Task: Set up an email rule in Outlook to play 'Melody1.mp3' when an email from 'tom@company.com' is received.
Action: Mouse moved to (9, 30)
Screenshot: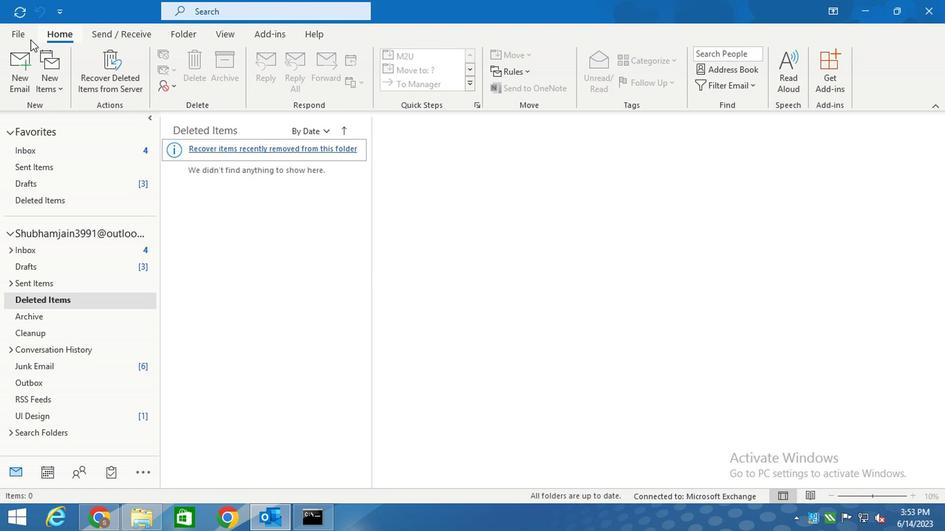 
Action: Mouse pressed left at (9, 30)
Screenshot: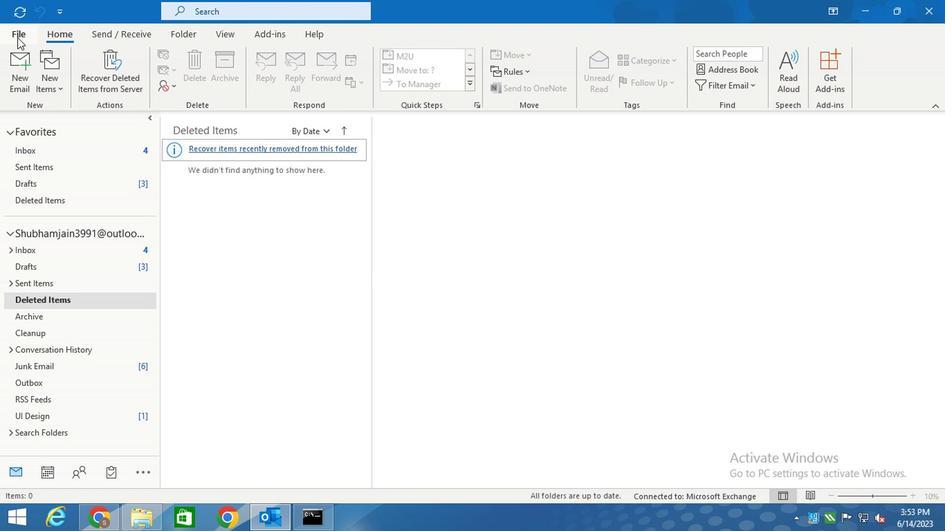 
Action: Mouse moved to (154, 433)
Screenshot: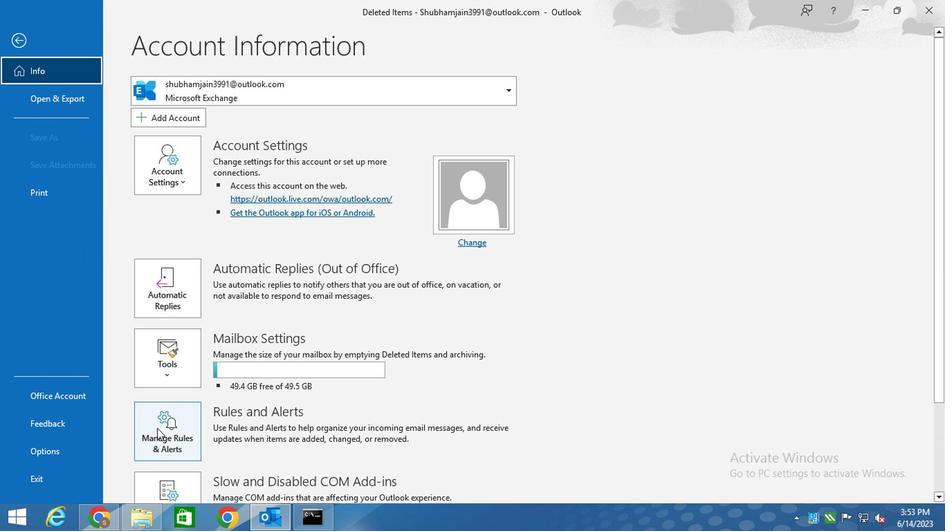 
Action: Mouse pressed left at (154, 433)
Screenshot: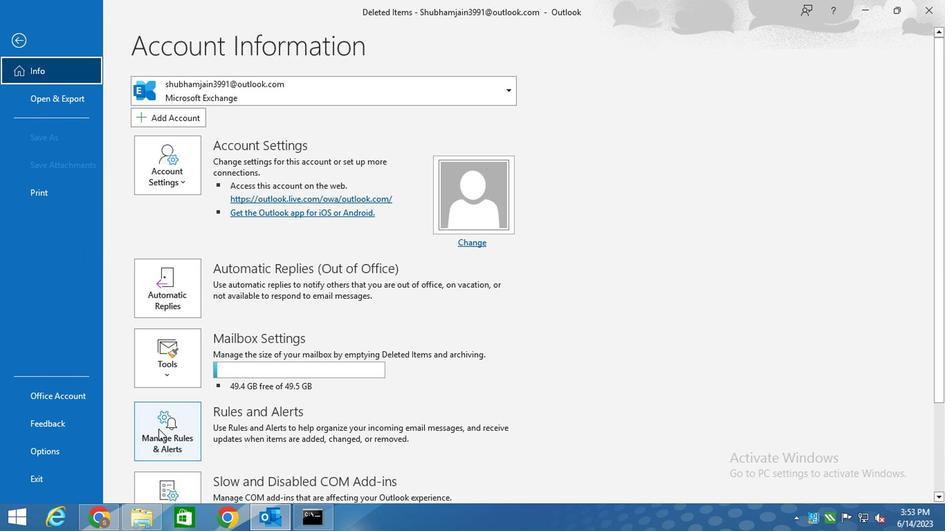 
Action: Mouse moved to (332, 132)
Screenshot: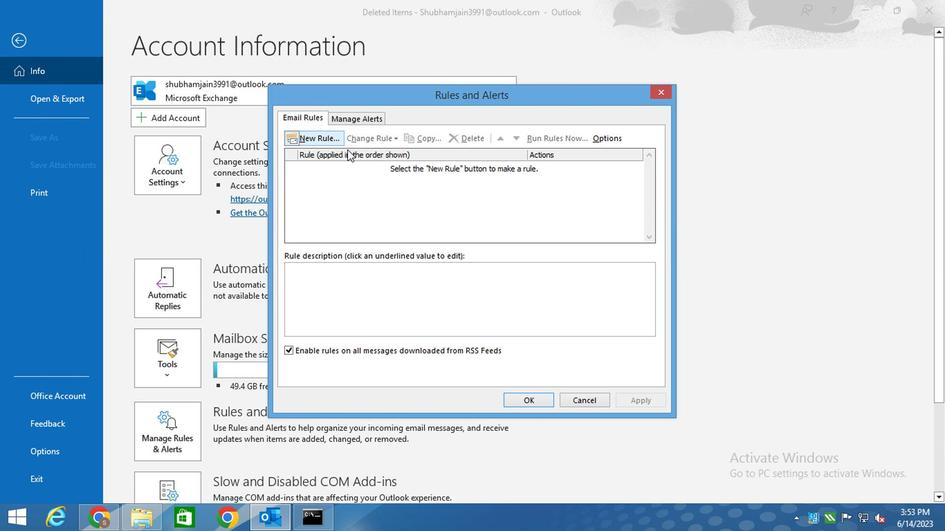 
Action: Mouse pressed left at (332, 132)
Screenshot: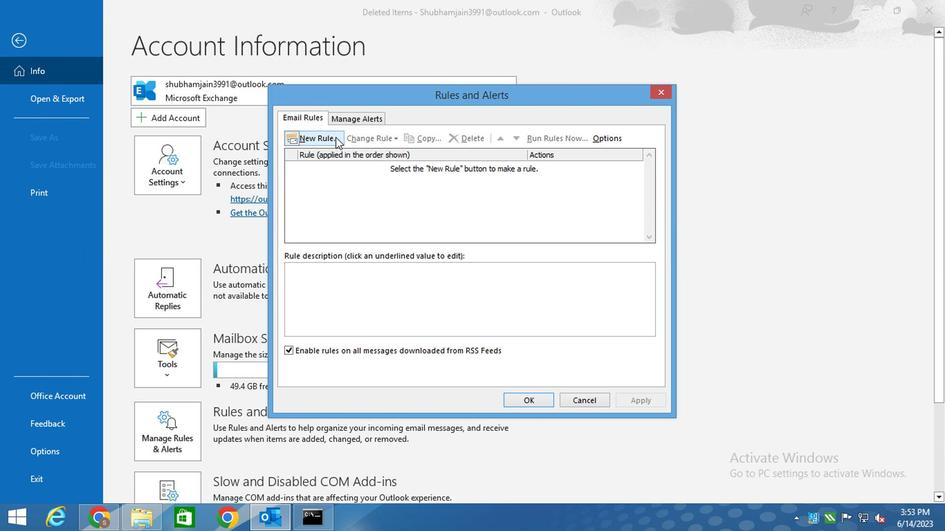 
Action: Mouse moved to (375, 216)
Screenshot: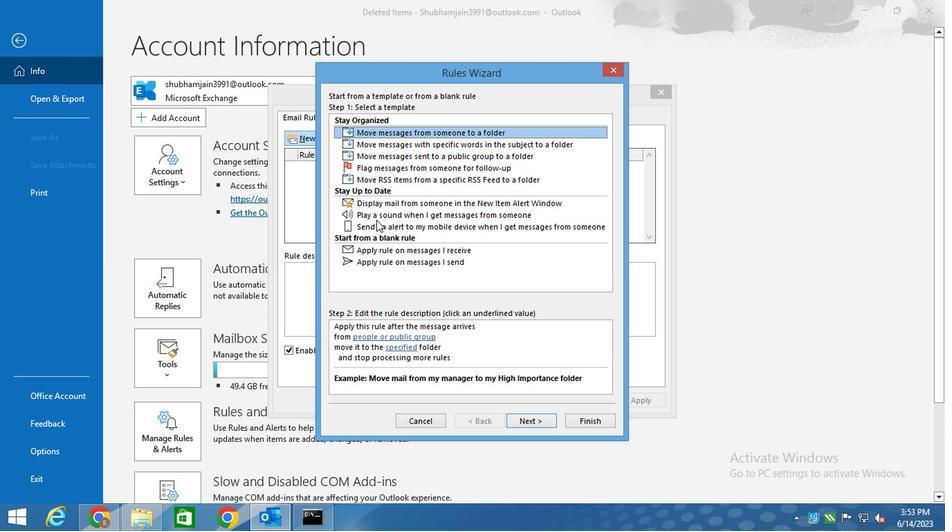 
Action: Mouse pressed left at (375, 216)
Screenshot: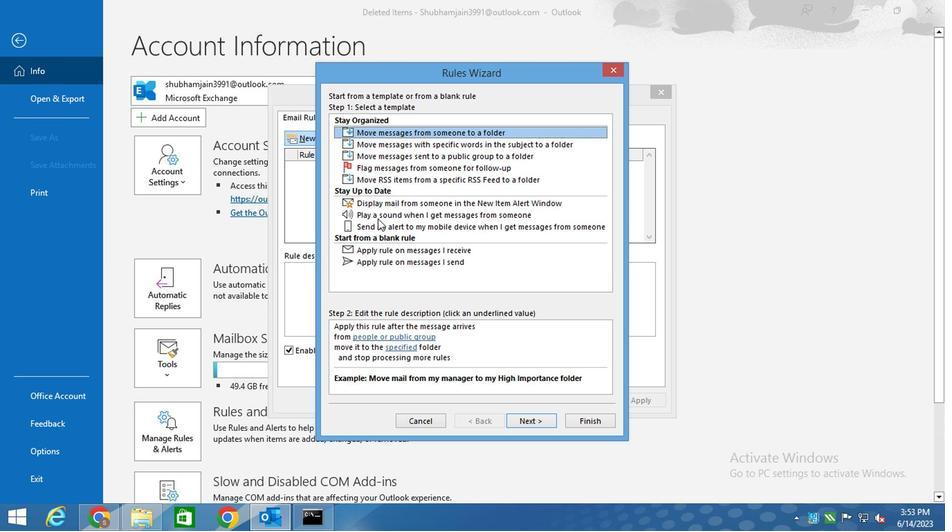 
Action: Mouse moved to (366, 348)
Screenshot: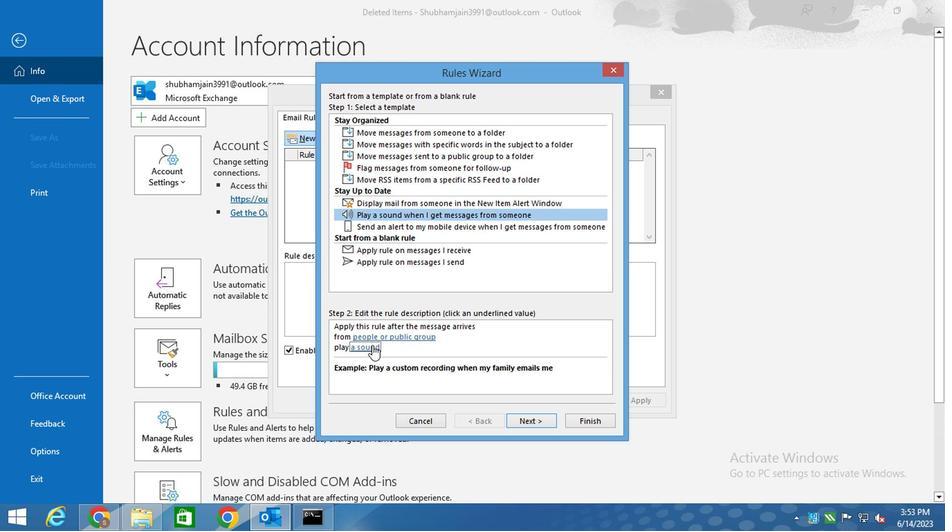 
Action: Mouse pressed left at (366, 348)
Screenshot: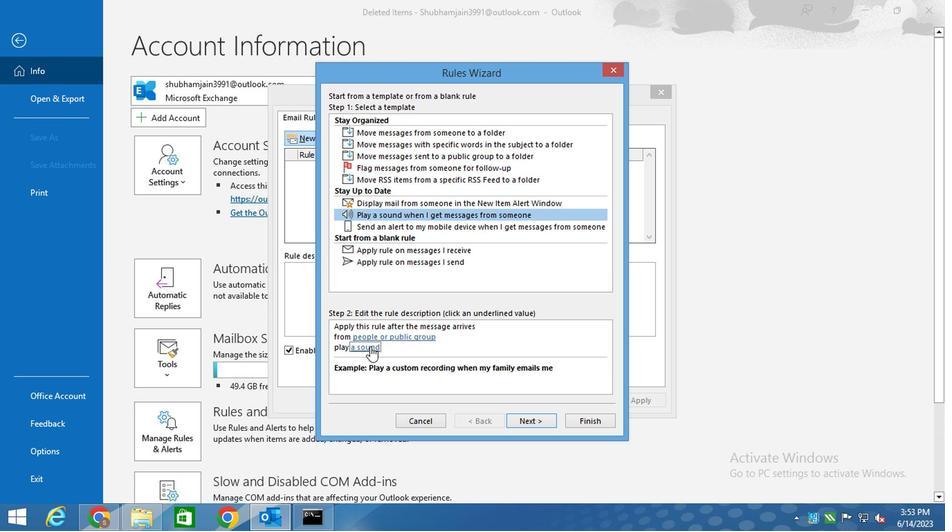
Action: Mouse moved to (377, 261)
Screenshot: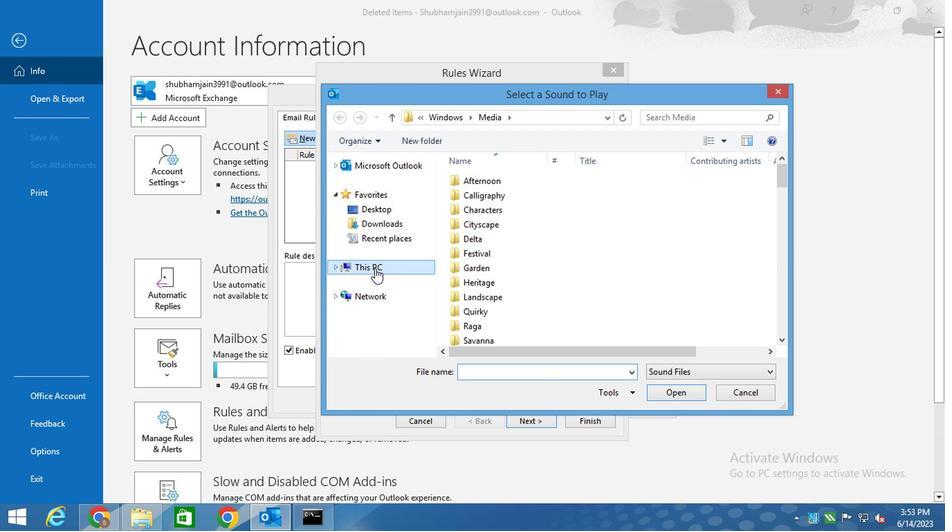 
Action: Mouse pressed left at (377, 261)
Screenshot: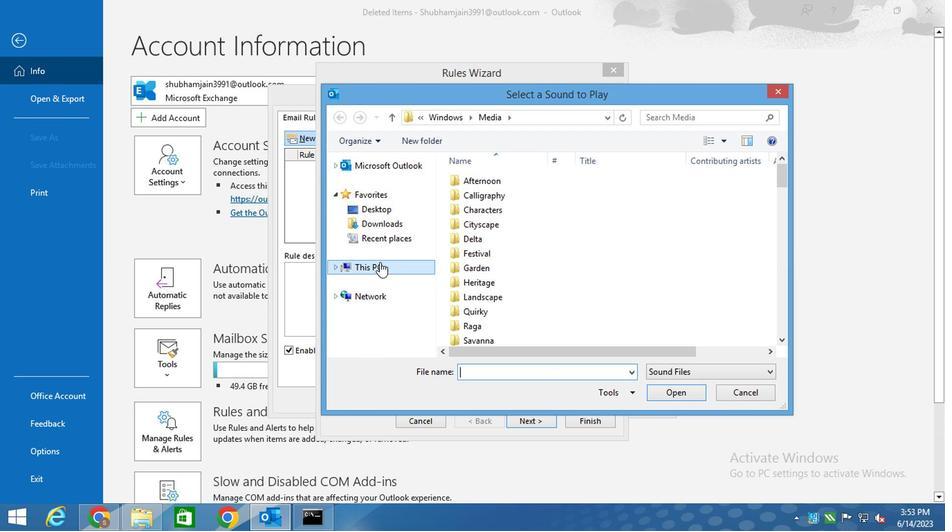 
Action: Mouse moved to (528, 207)
Screenshot: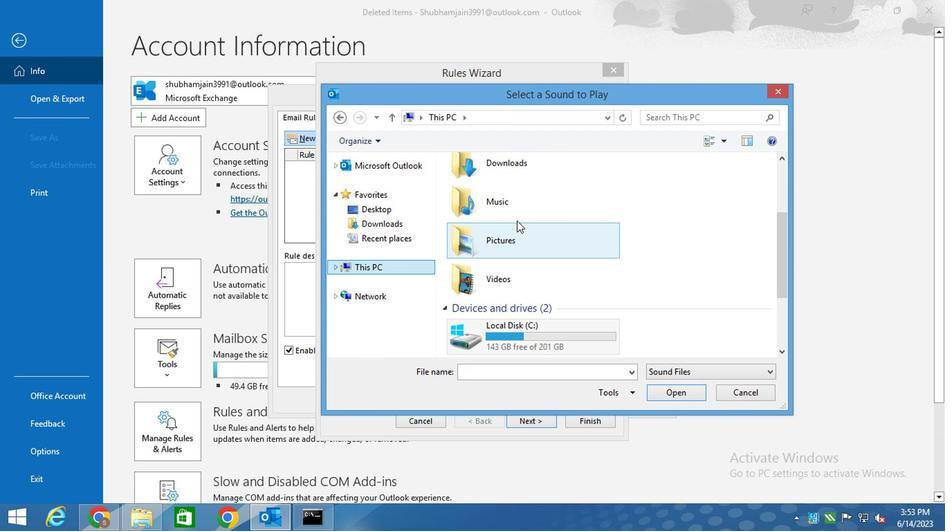 
Action: Mouse pressed left at (528, 207)
Screenshot: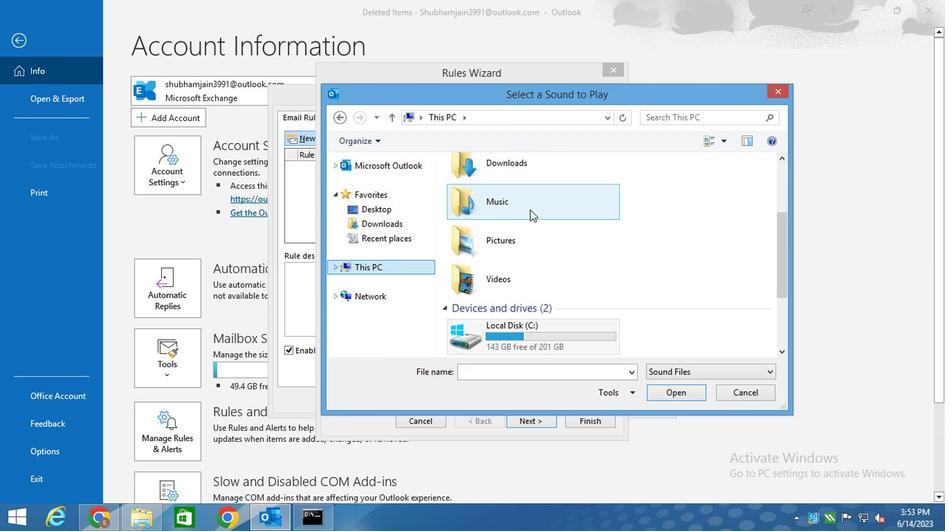
Action: Mouse pressed left at (528, 207)
Screenshot: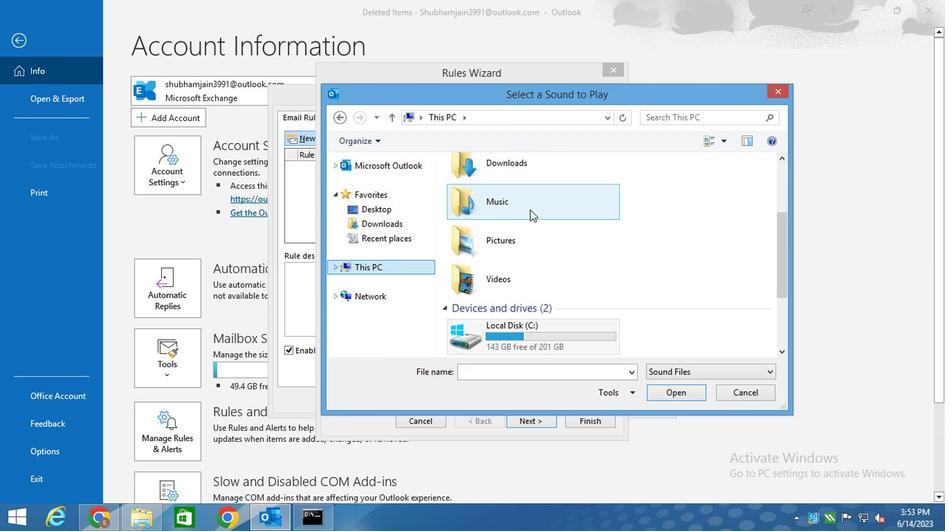 
Action: Mouse moved to (695, 376)
Screenshot: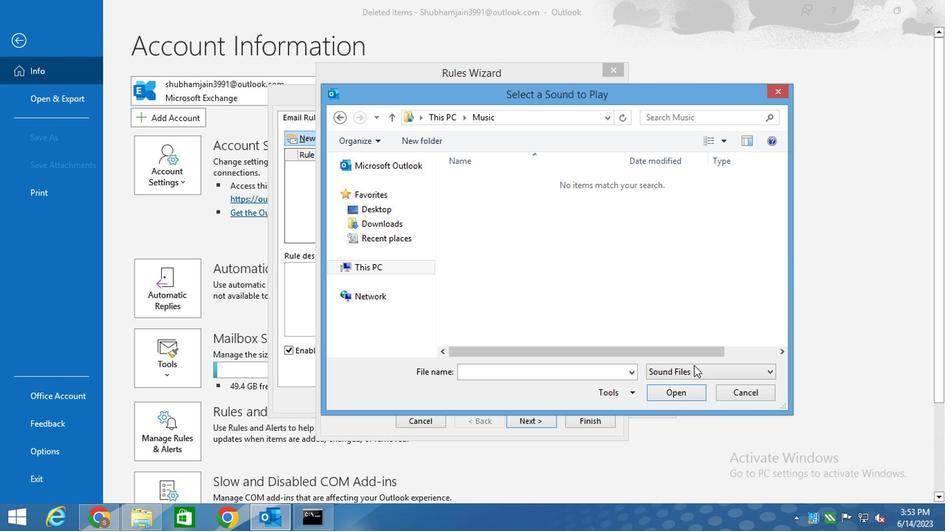 
Action: Mouse pressed left at (695, 376)
Screenshot: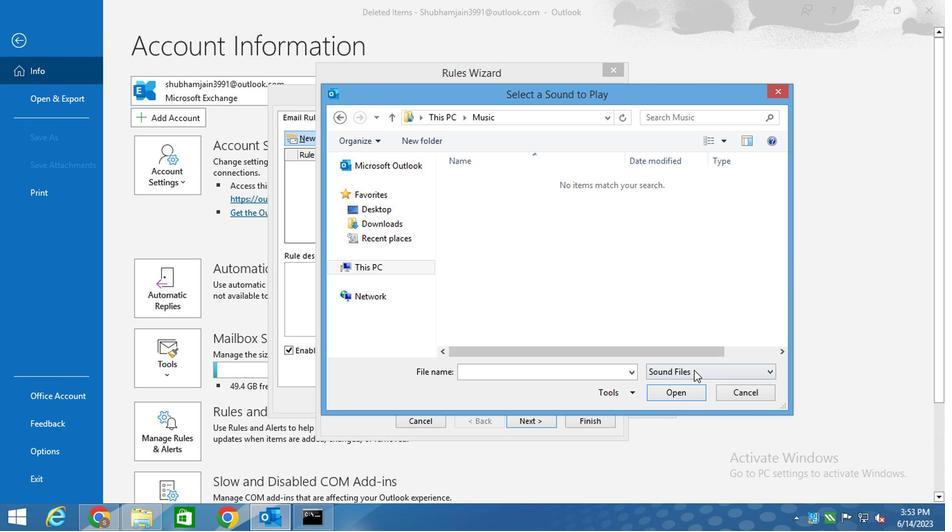 
Action: Mouse moved to (690, 385)
Screenshot: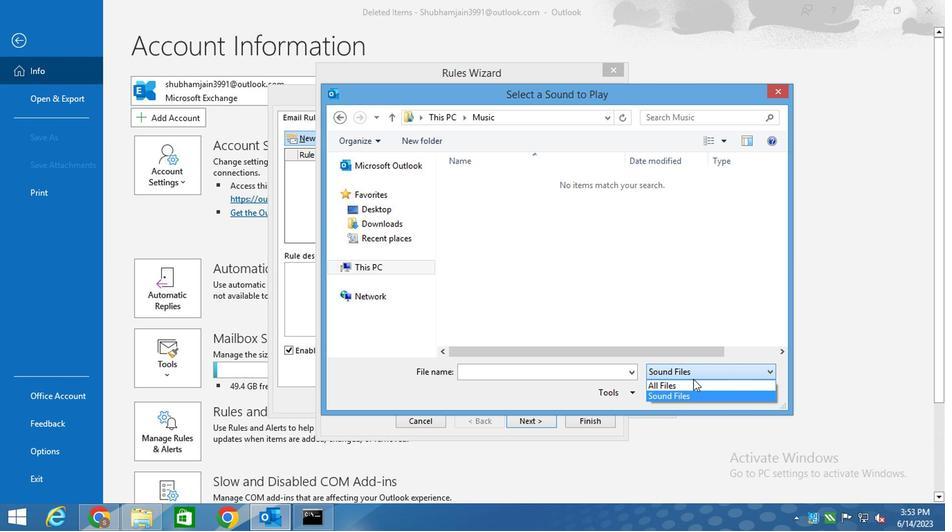 
Action: Mouse pressed left at (690, 385)
Screenshot: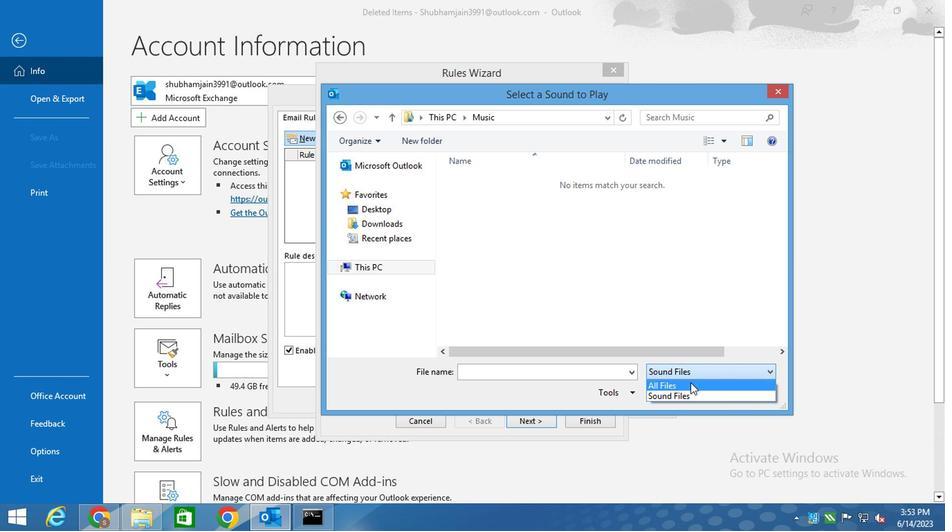 
Action: Mouse moved to (509, 177)
Screenshot: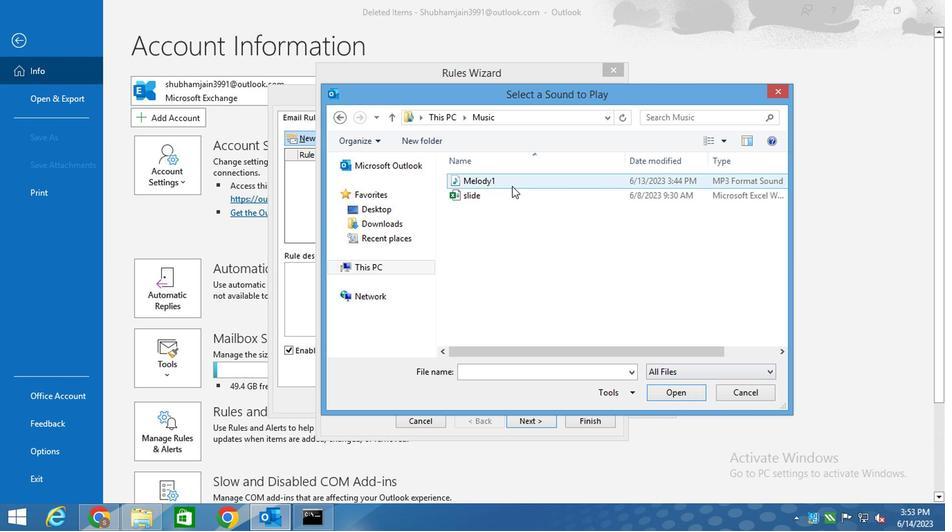 
Action: Mouse pressed left at (509, 177)
Screenshot: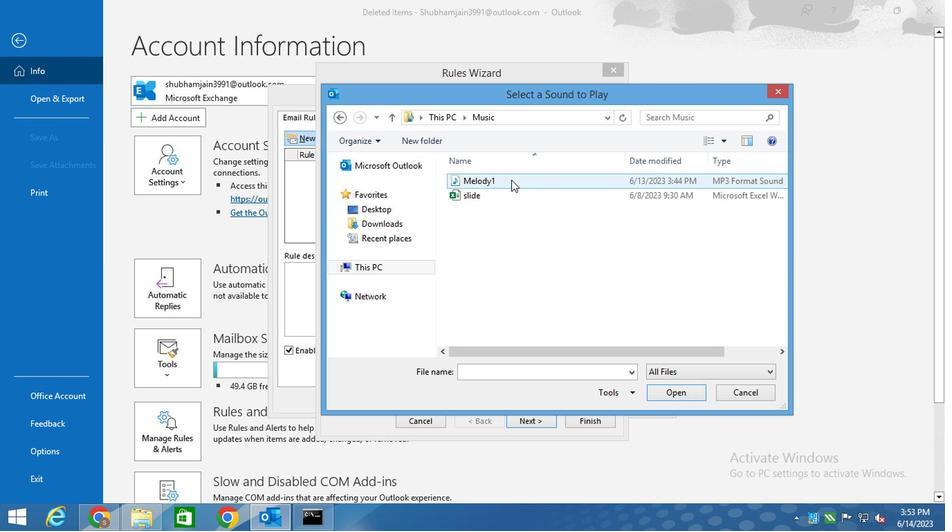 
Action: Mouse moved to (687, 398)
Screenshot: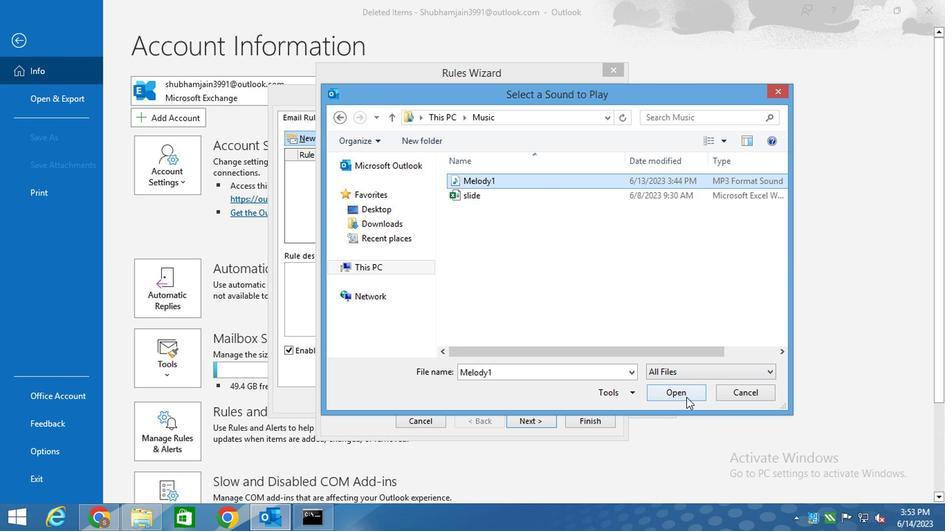 
Action: Mouse pressed left at (687, 398)
Screenshot: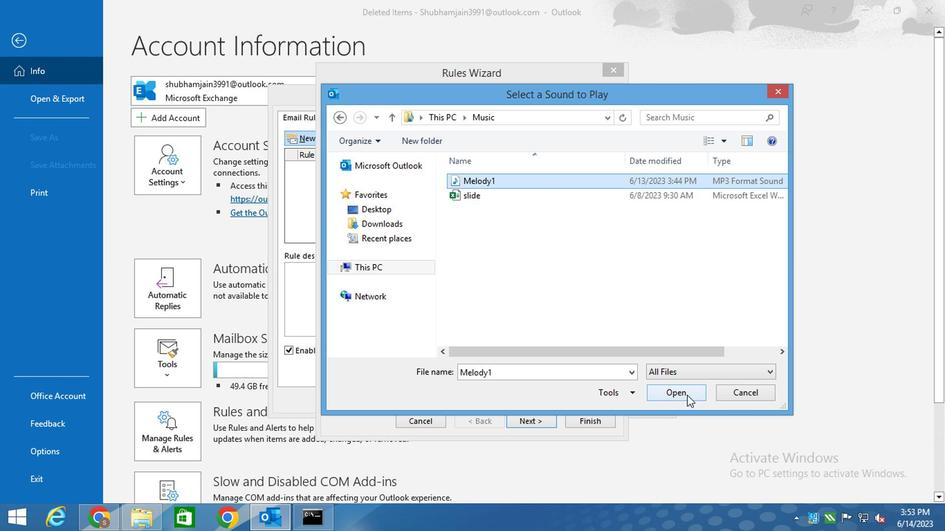 
Action: Mouse moved to (423, 338)
Screenshot: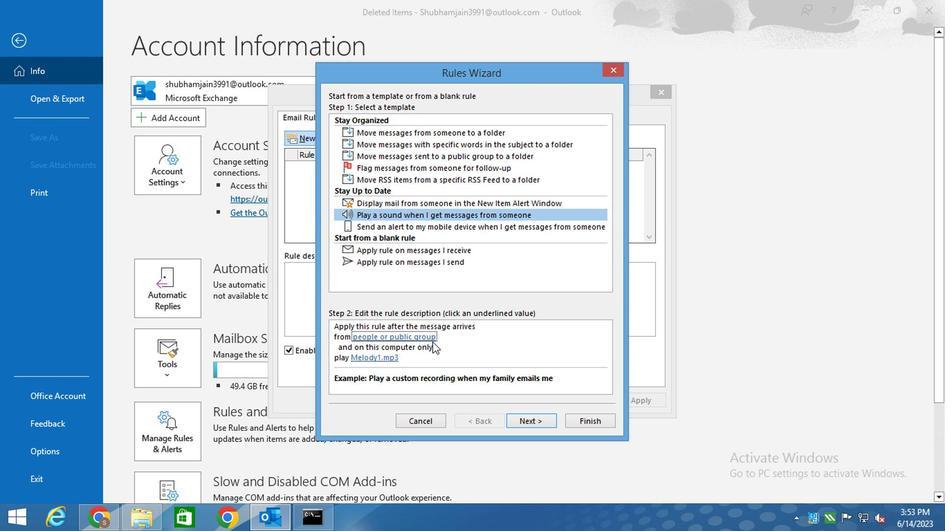 
Action: Mouse pressed left at (423, 338)
Screenshot: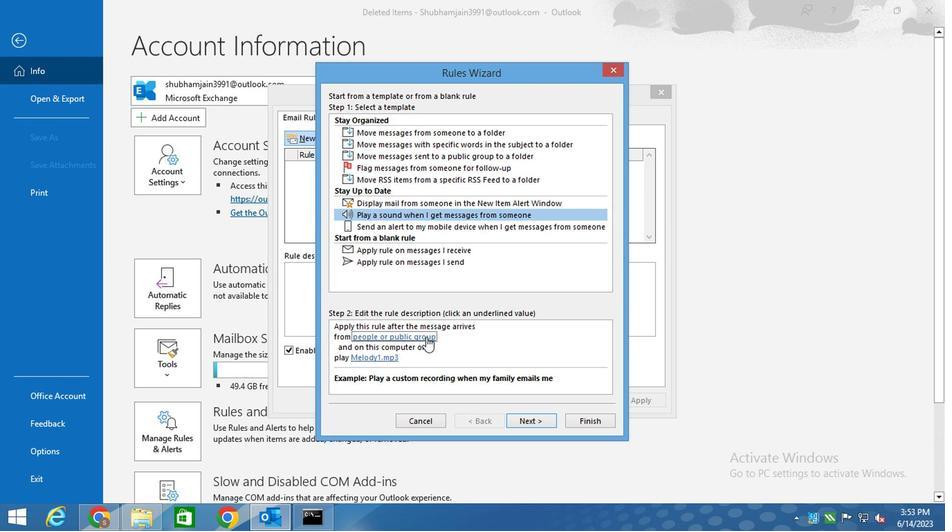 
Action: Mouse moved to (408, 368)
Screenshot: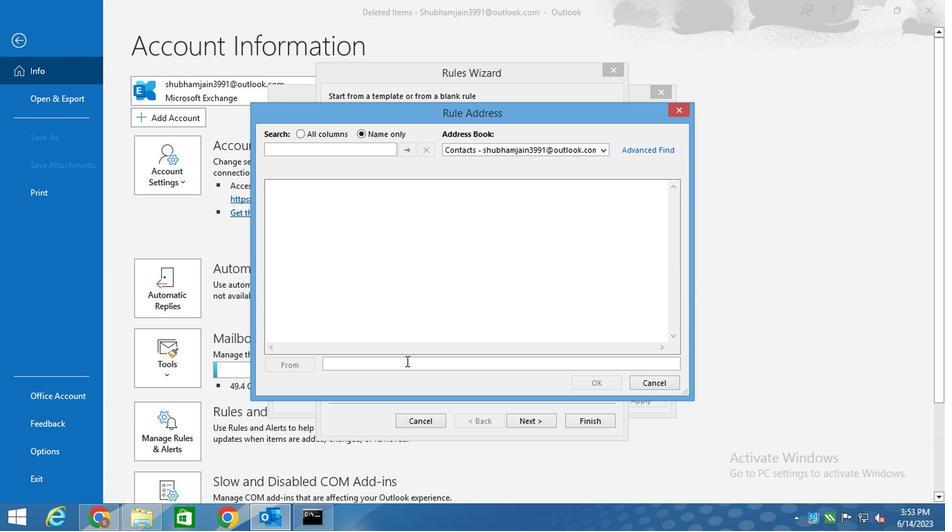 
Action: Mouse pressed left at (408, 368)
Screenshot: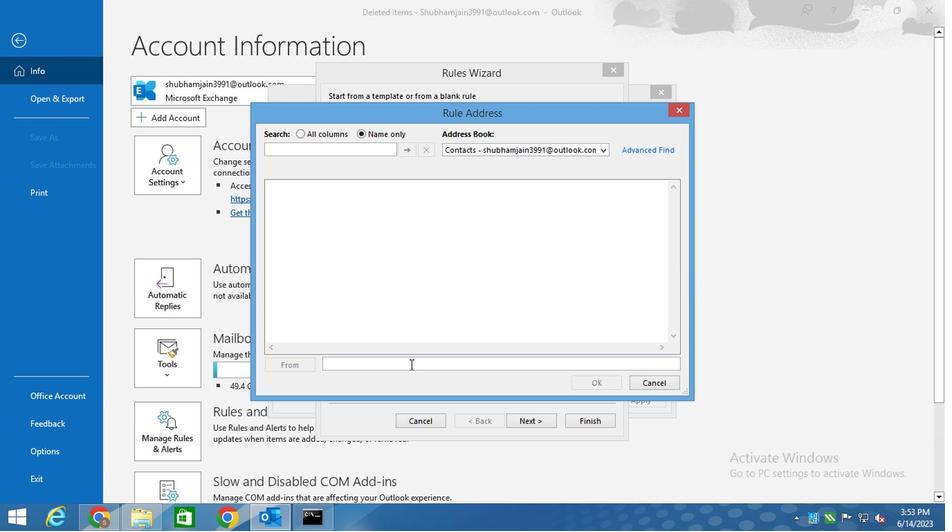 
Action: Key pressed tom<Key.shift>@COMPANY.COM
Screenshot: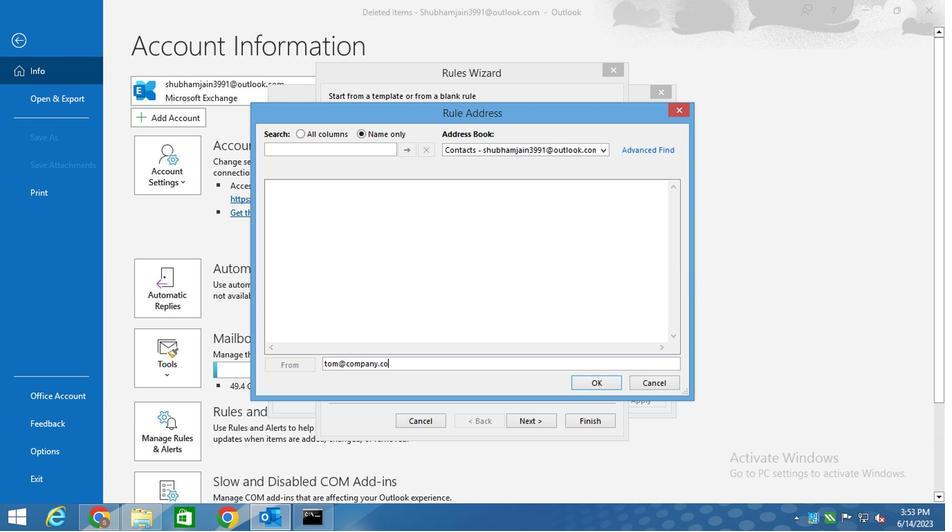 
Action: Mouse moved to (594, 388)
Screenshot: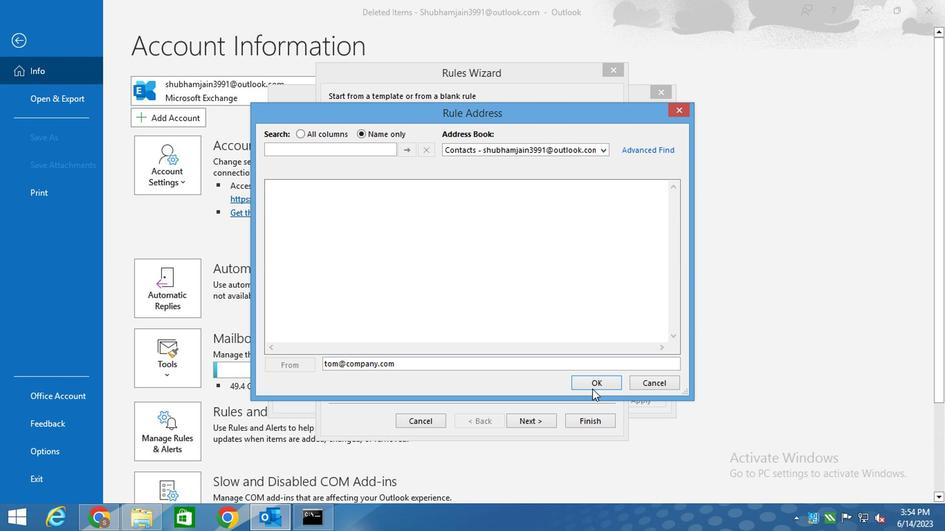 
Action: Mouse pressed left at (594, 388)
Screenshot: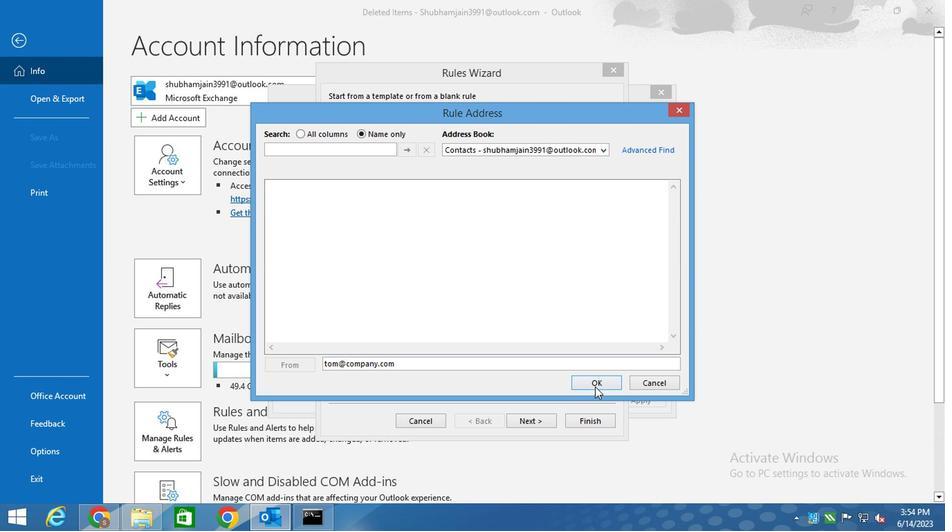 
Action: Mouse moved to (546, 421)
Screenshot: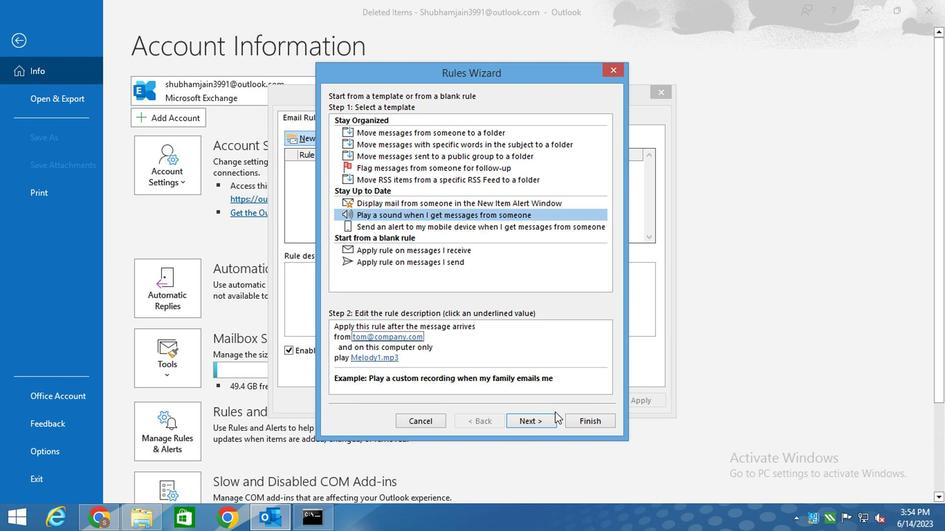 
Action: Mouse pressed left at (546, 421)
Screenshot: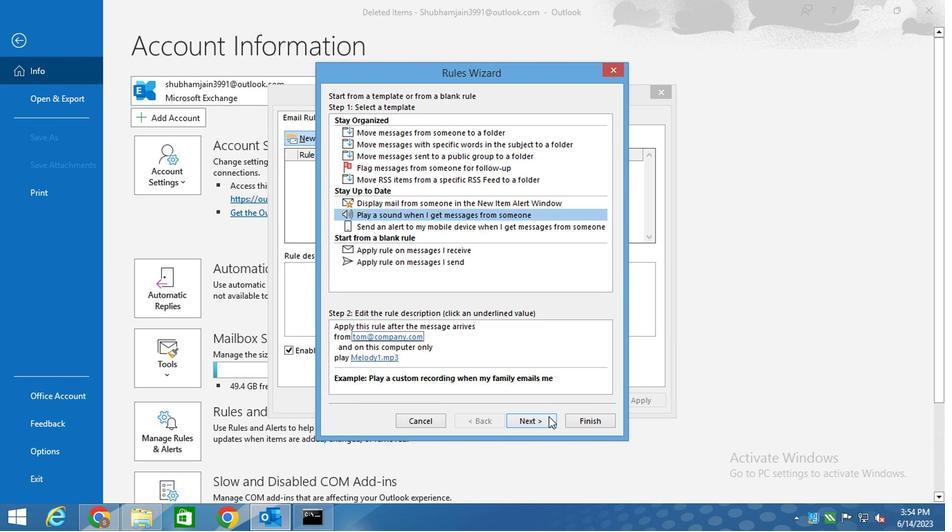 
Action: Mouse moved to (330, 115)
Screenshot: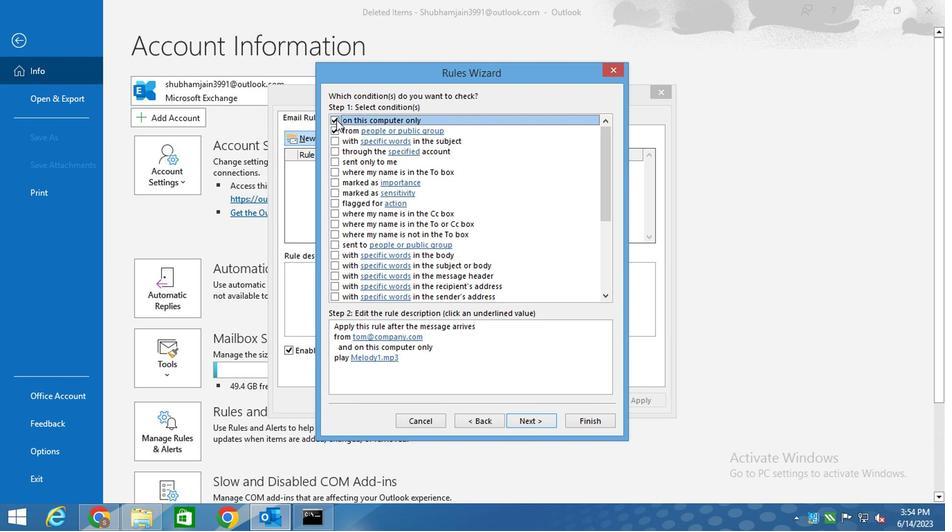 
Action: Mouse pressed left at (330, 115)
Screenshot: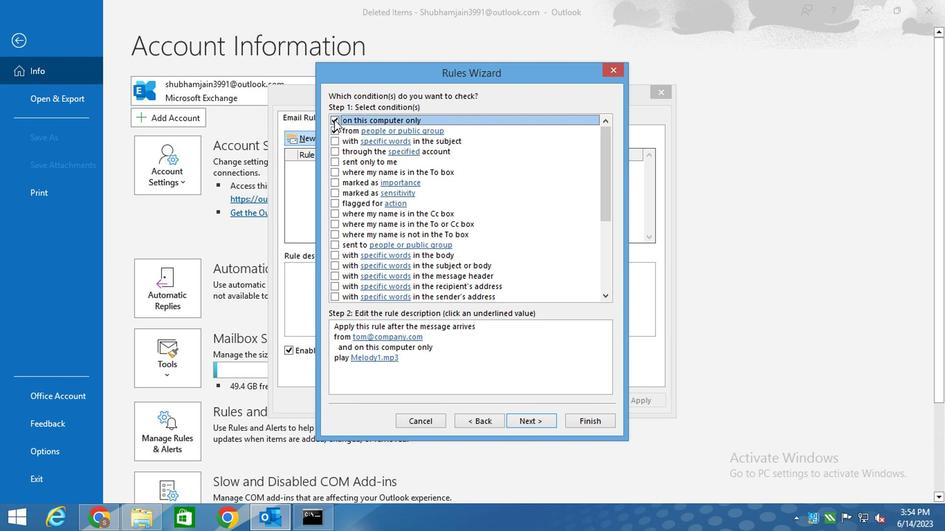 
Action: Mouse moved to (525, 424)
Screenshot: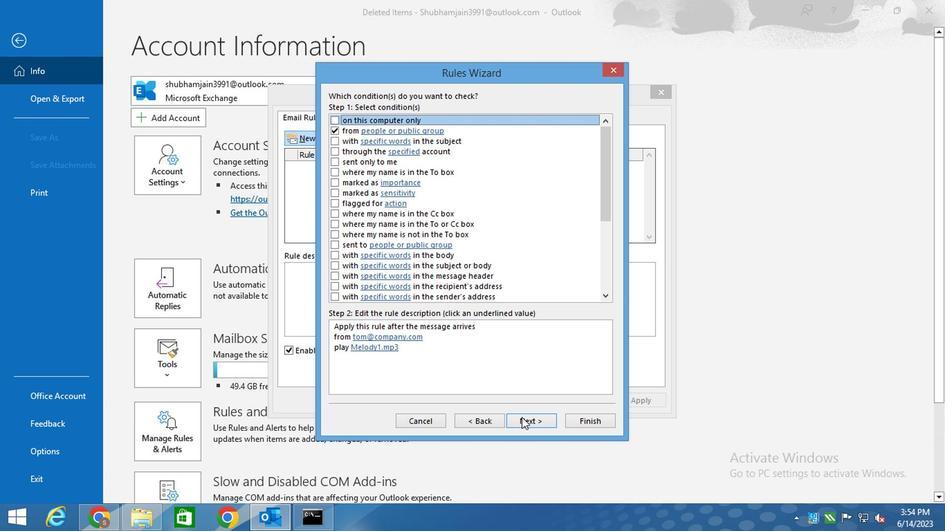
Action: Mouse pressed left at (525, 424)
Screenshot: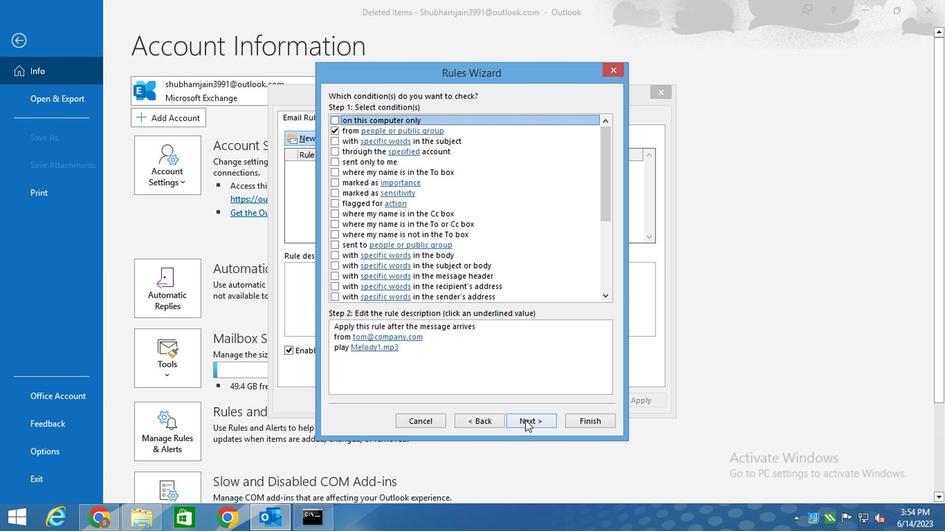 
Action: Mouse pressed left at (525, 424)
Screenshot: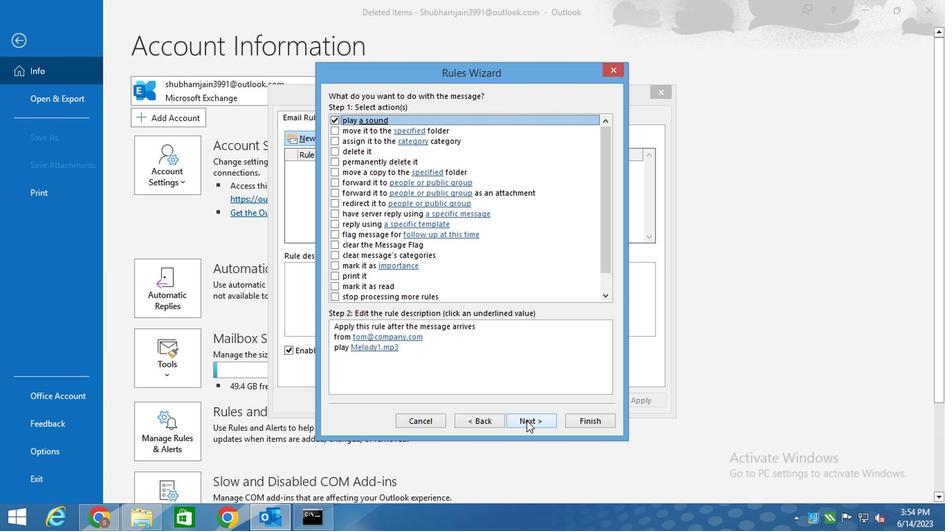 
Action: Mouse pressed left at (525, 424)
Screenshot: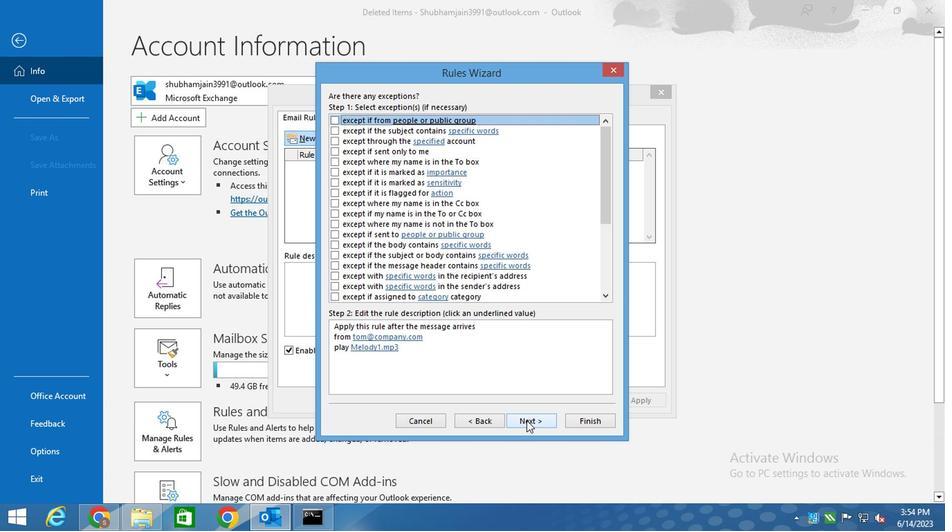 
Action: Mouse moved to (580, 426)
Screenshot: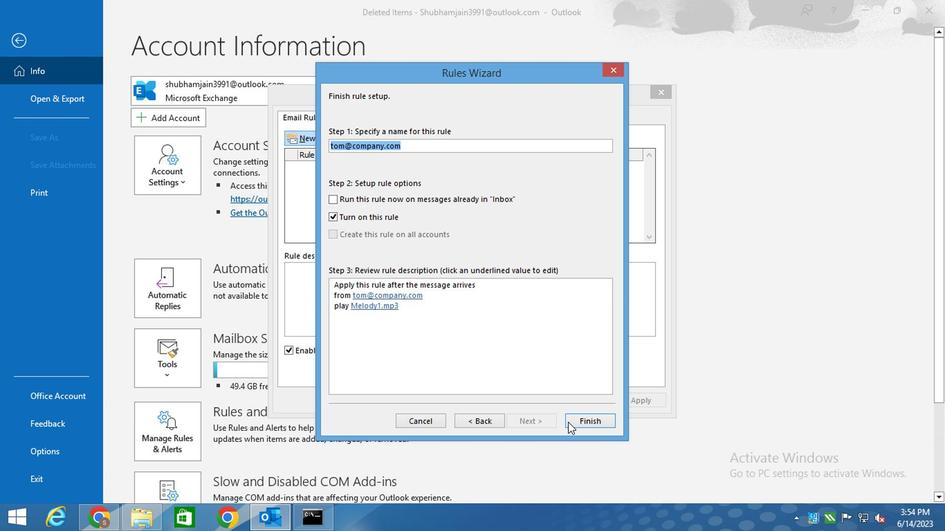 
Action: Mouse pressed left at (580, 426)
Screenshot: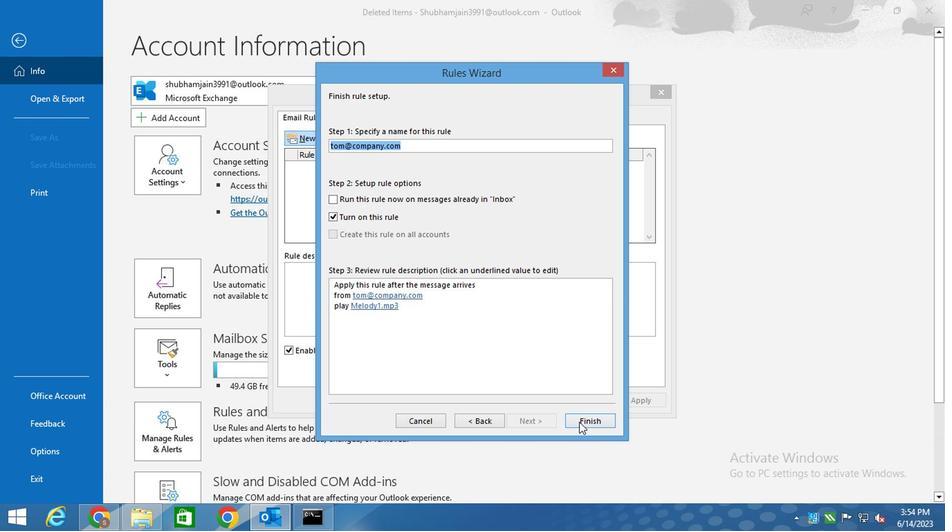 
Action: Mouse moved to (484, 297)
Screenshot: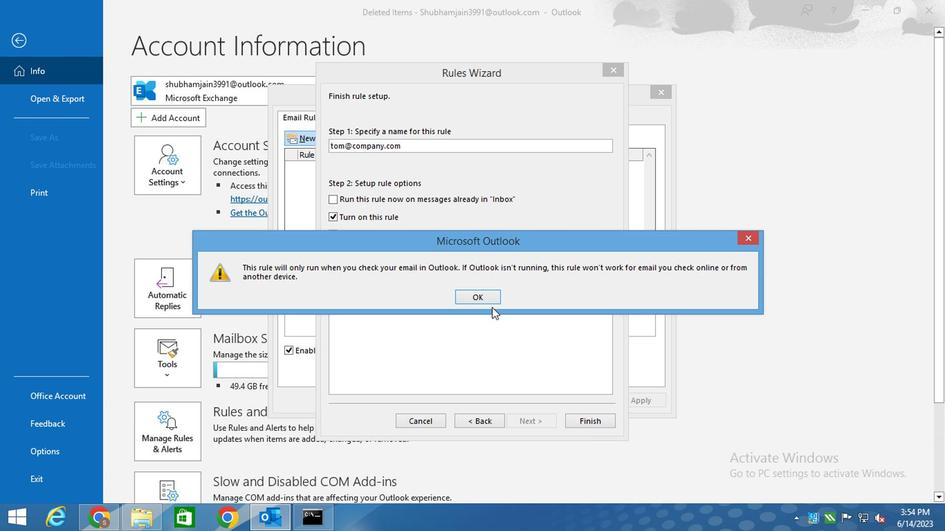 
Action: Mouse pressed left at (484, 297)
Screenshot: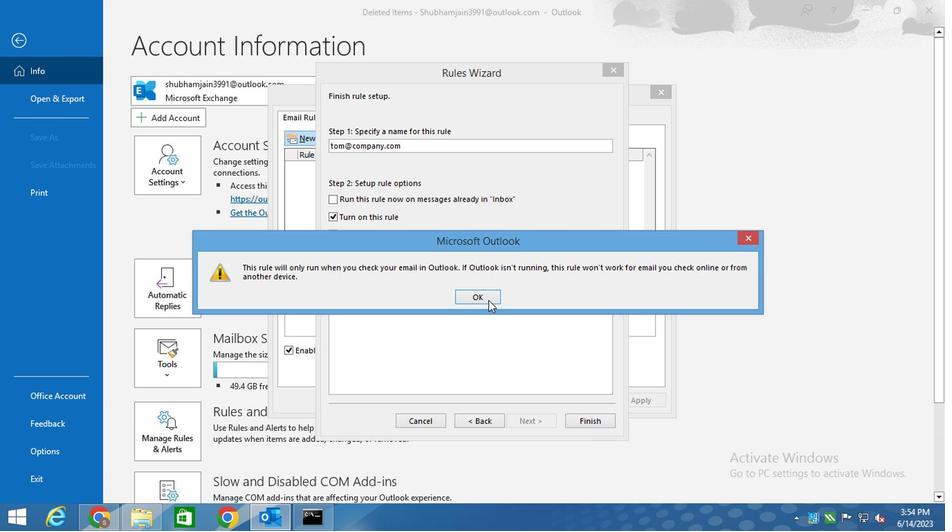 
Action: Mouse moved to (529, 404)
Screenshot: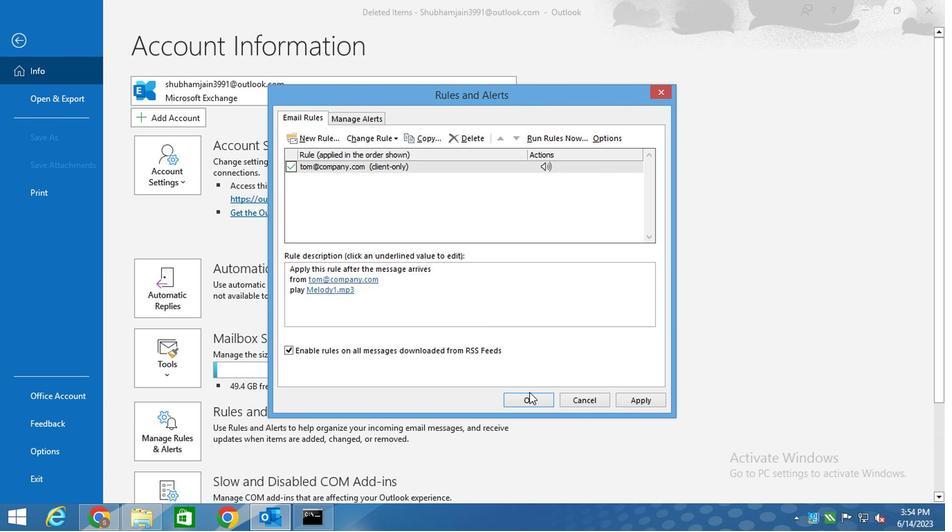 
Action: Mouse pressed left at (529, 404)
Screenshot: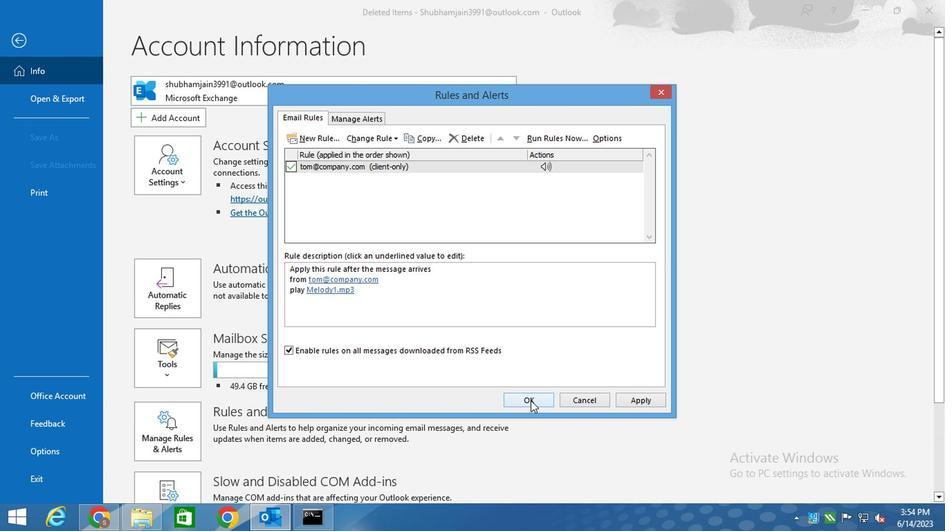 
